 Task: Copy times from Monday to Sunday.
Action: Mouse moved to (467, 461)
Screenshot: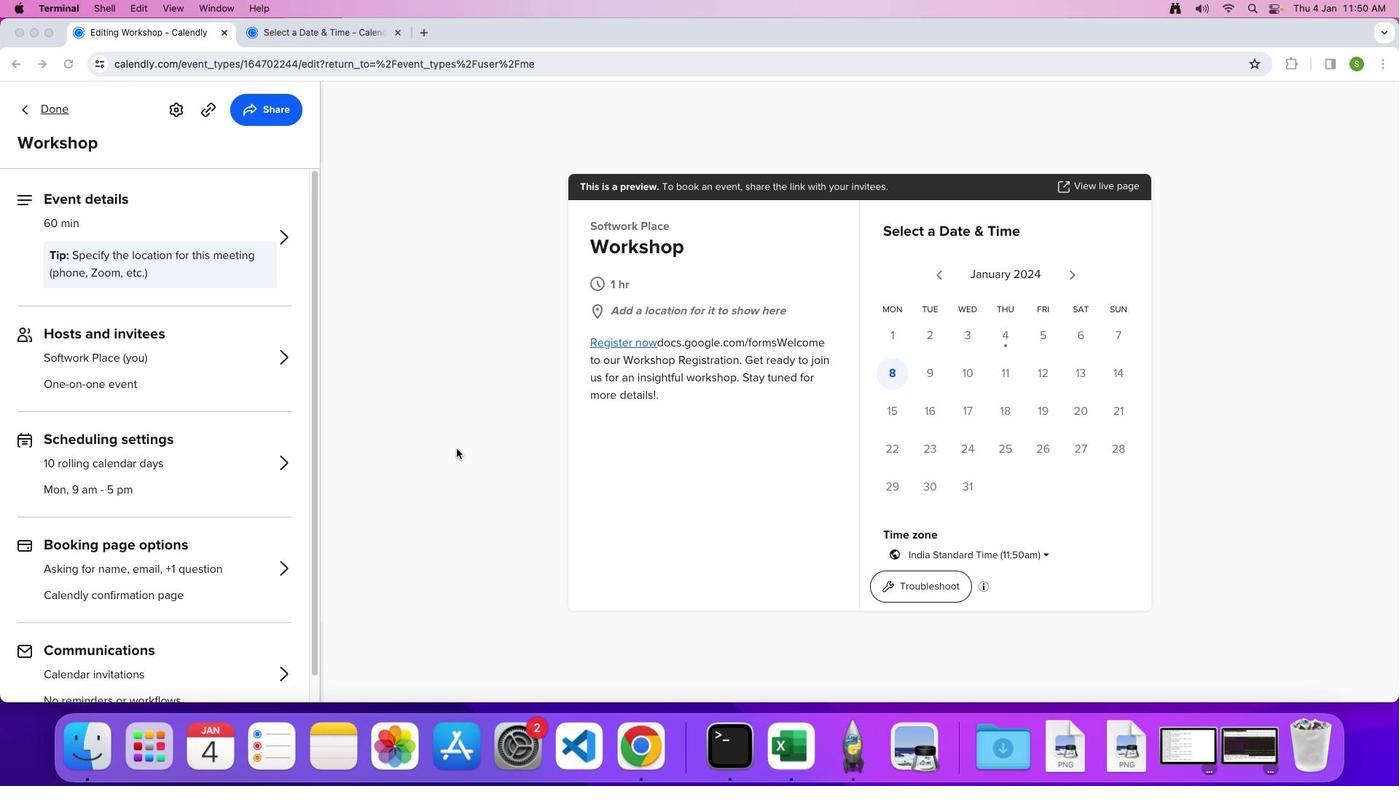 
Action: Mouse pressed left at (467, 461)
Screenshot: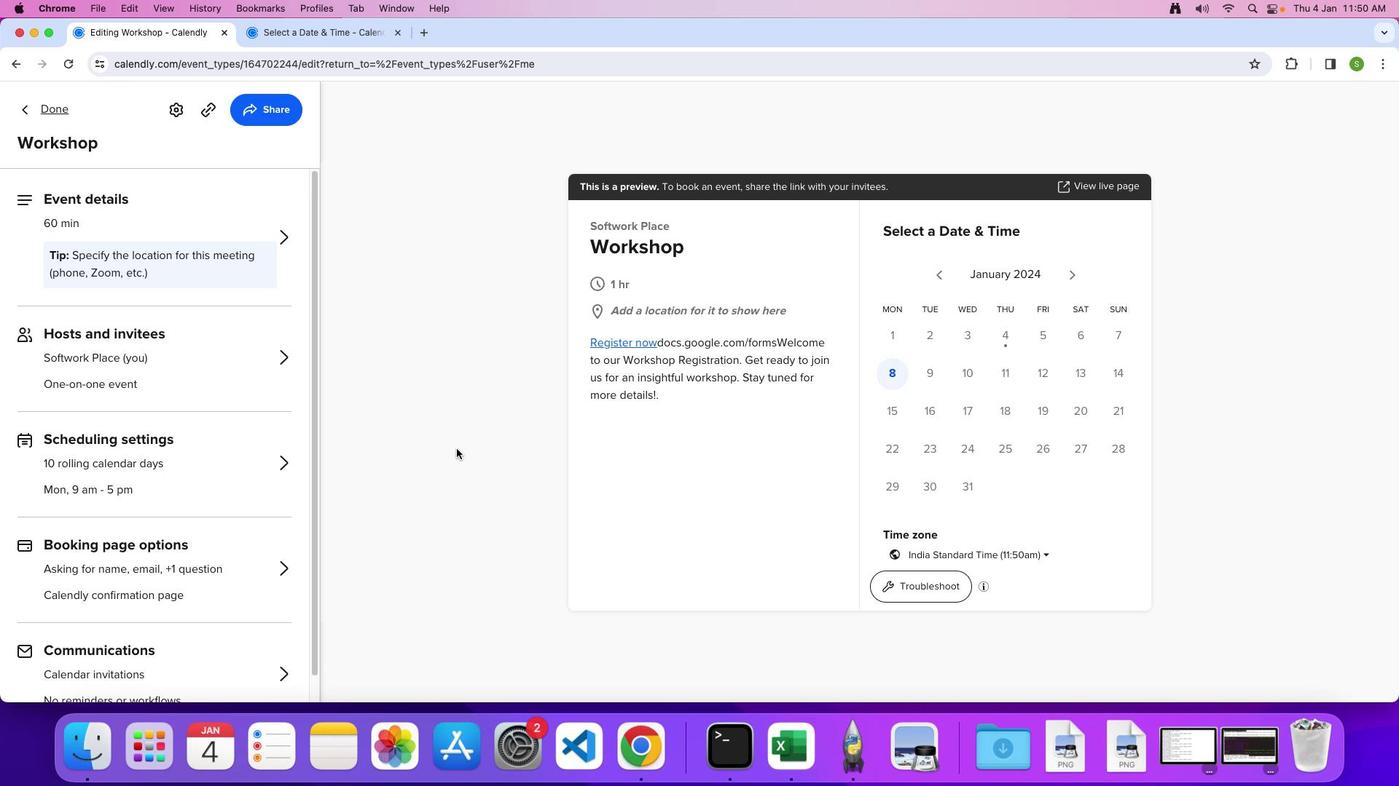 
Action: Mouse moved to (169, 456)
Screenshot: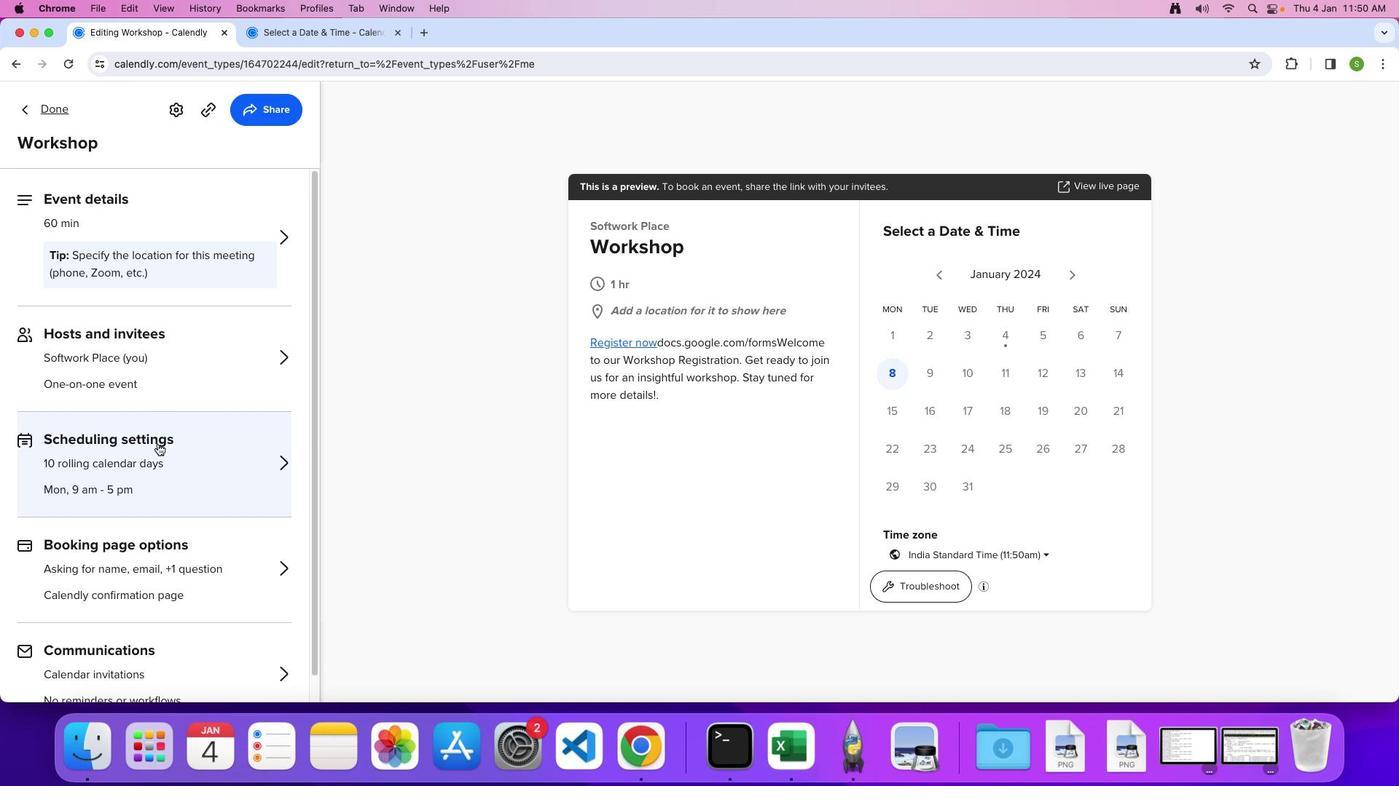 
Action: Mouse pressed left at (169, 456)
Screenshot: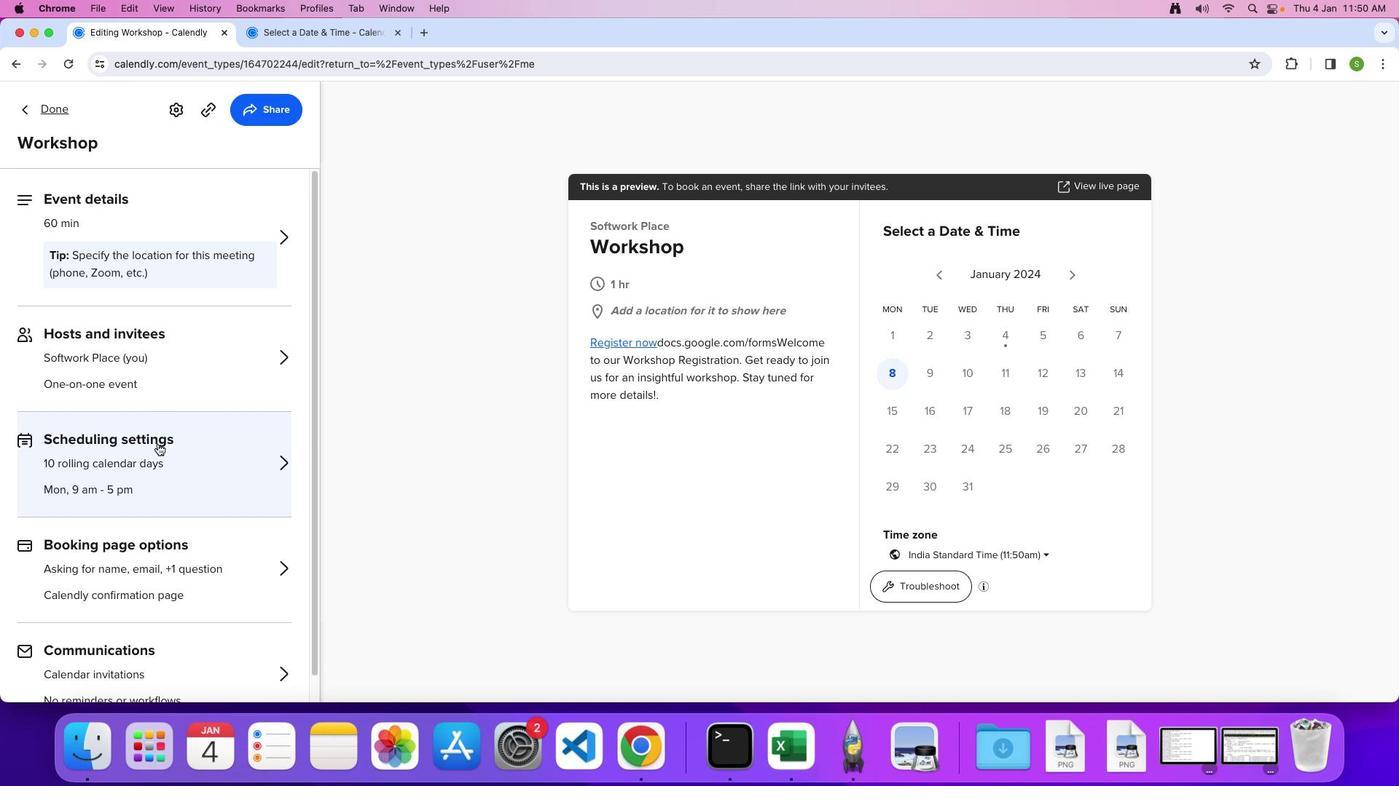 
Action: Mouse moved to (163, 463)
Screenshot: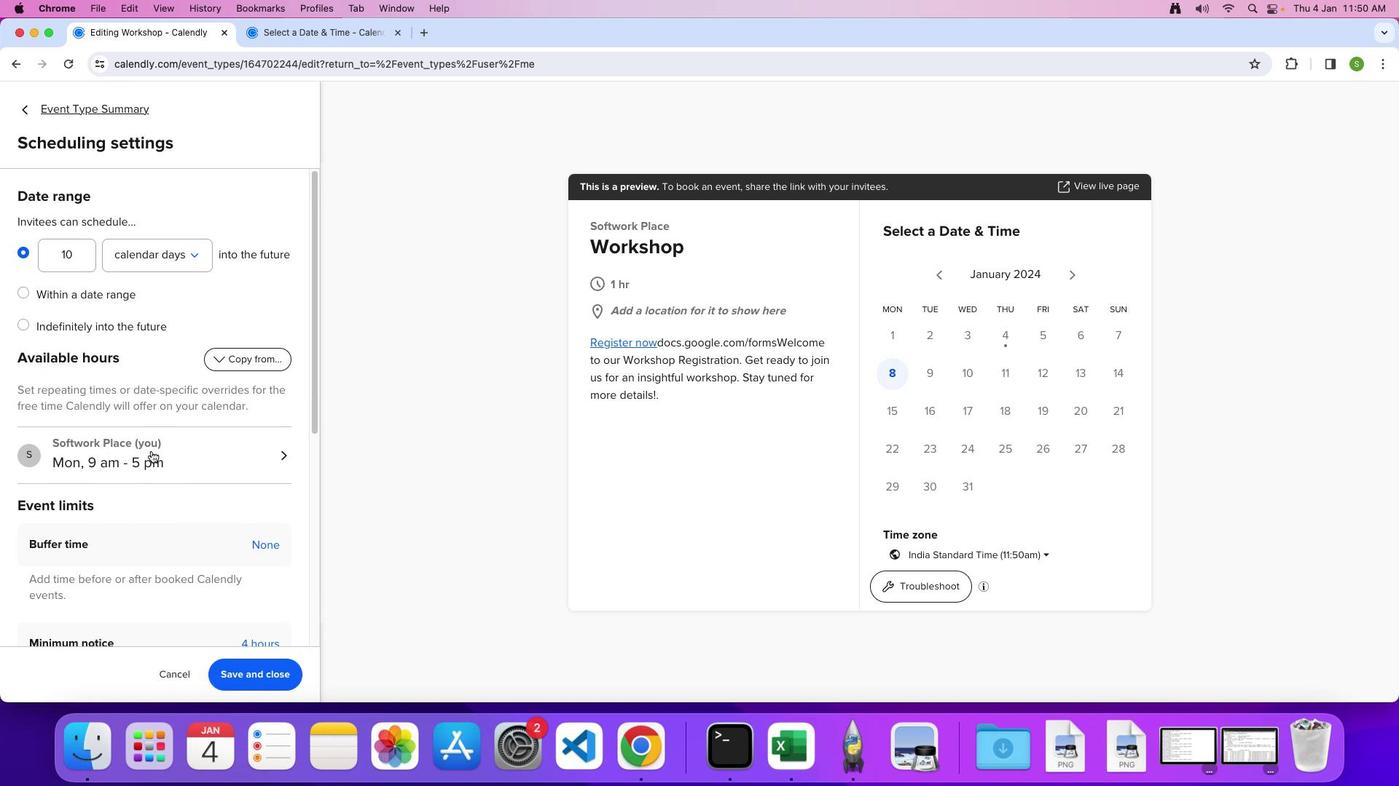 
Action: Mouse pressed left at (163, 463)
Screenshot: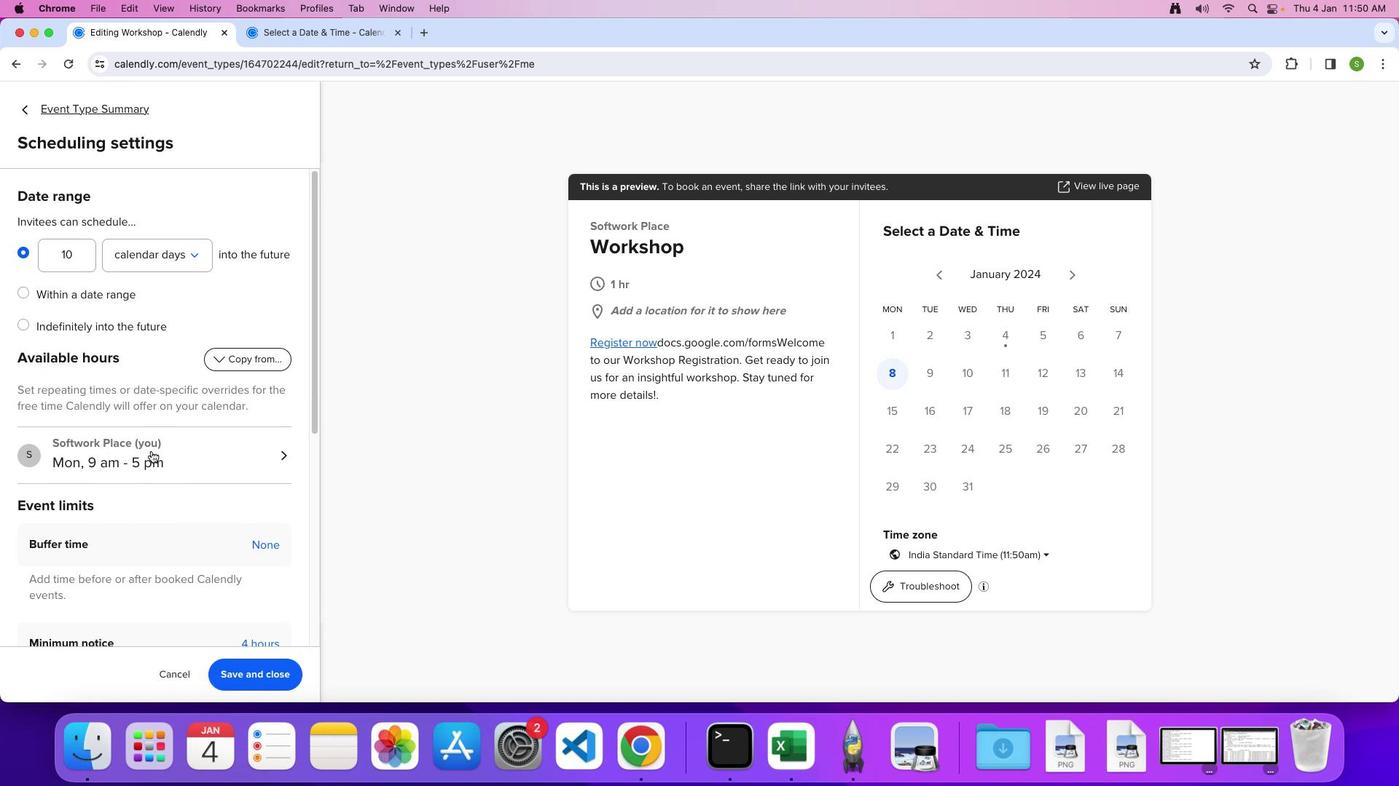 
Action: Mouse moved to (115, 283)
Screenshot: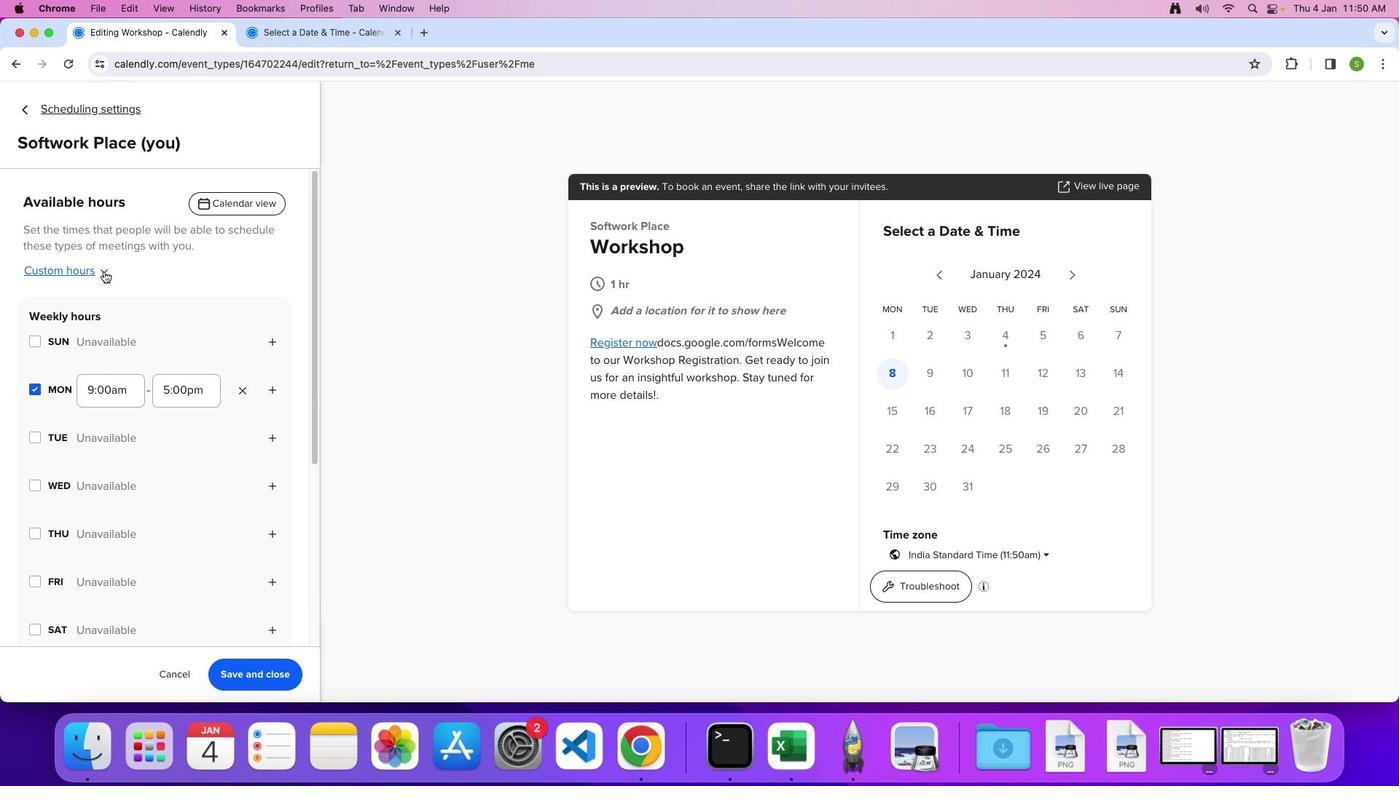 
Action: Mouse pressed left at (115, 283)
Screenshot: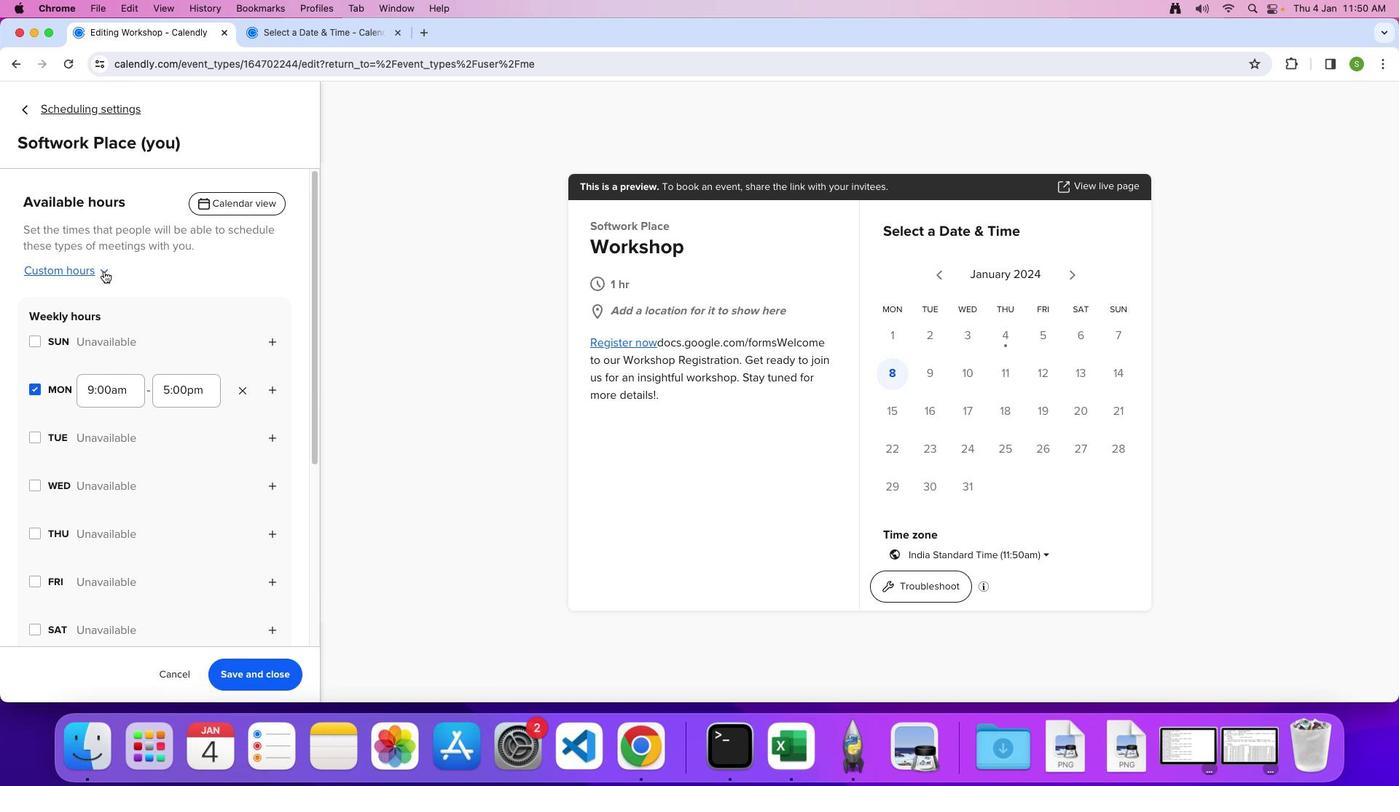 
Action: Mouse moved to (96, 366)
Screenshot: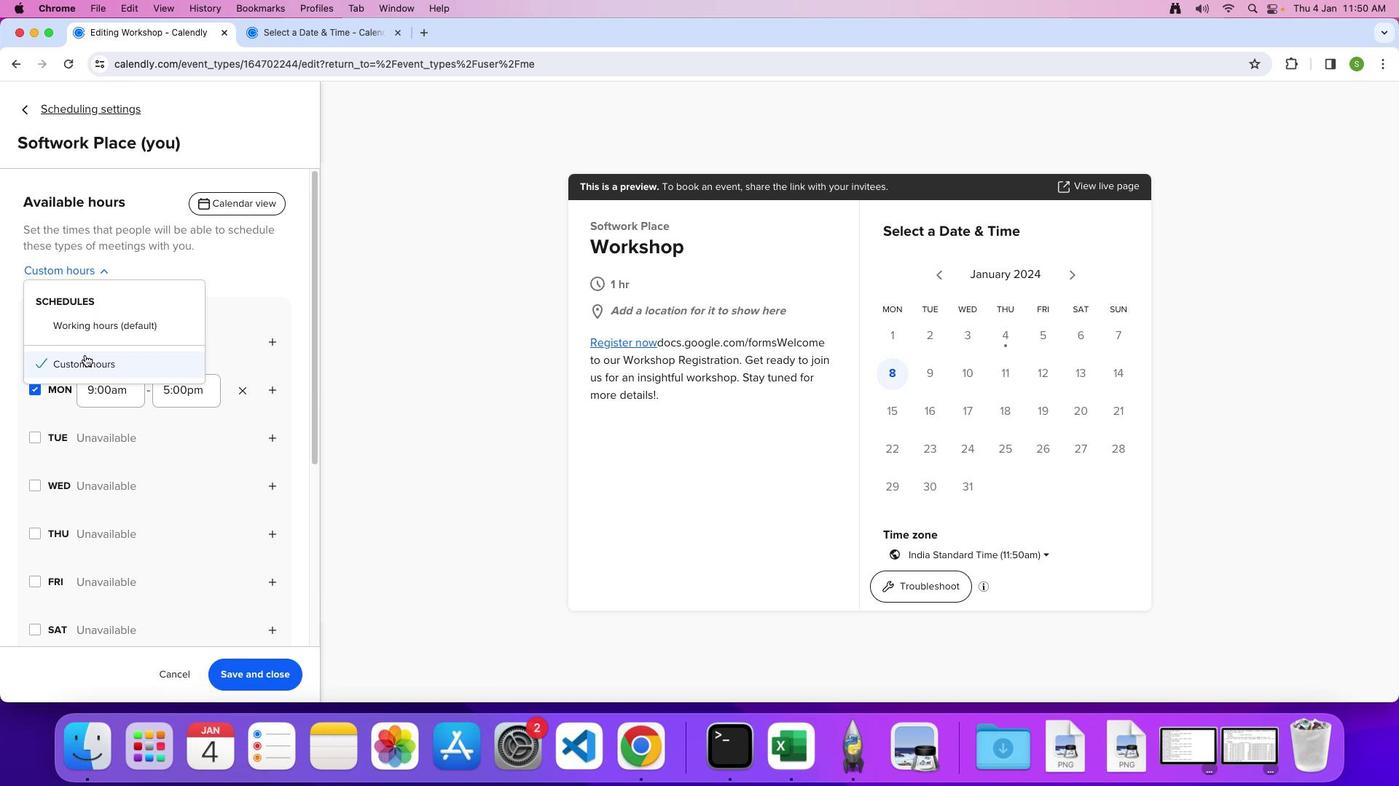 
Action: Mouse pressed left at (96, 366)
Screenshot: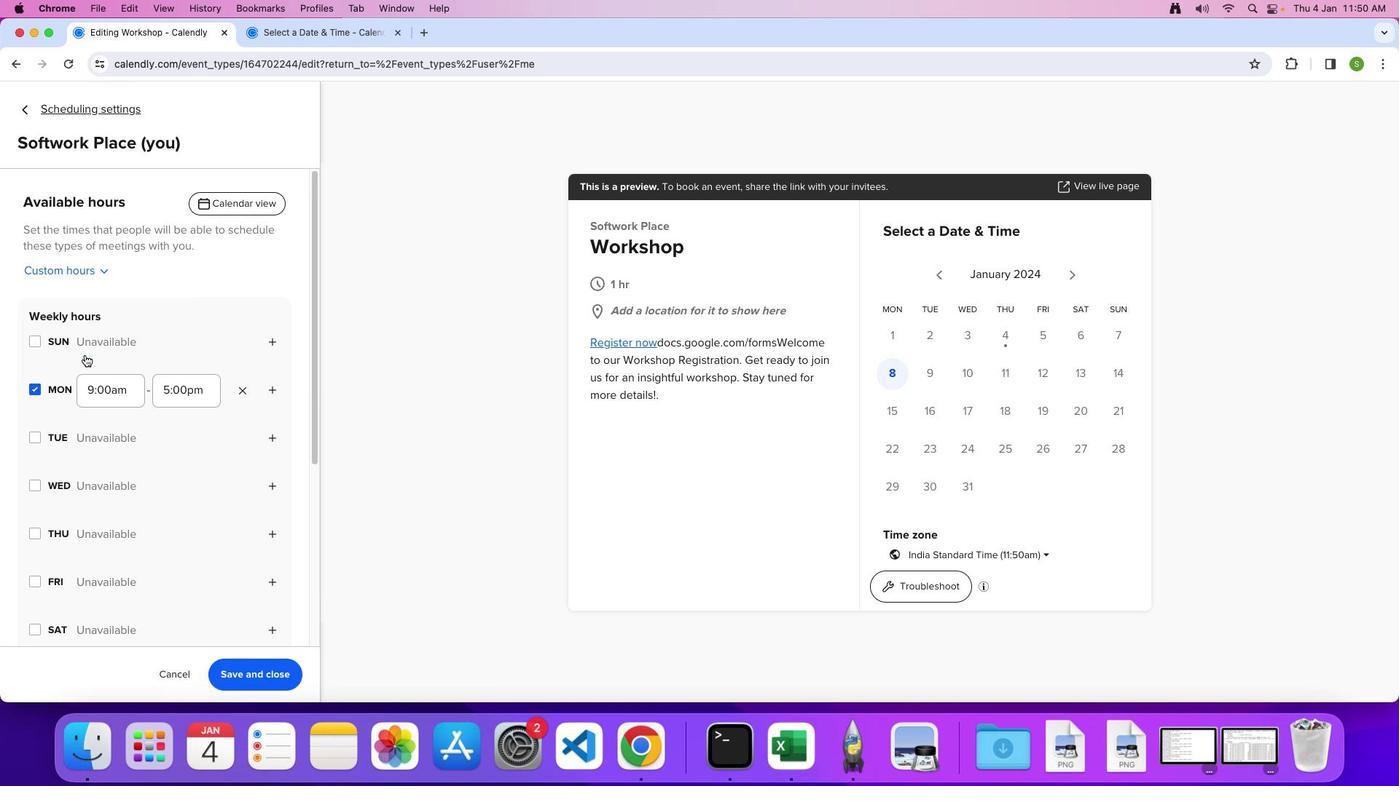 
Action: Mouse moved to (48, 451)
Screenshot: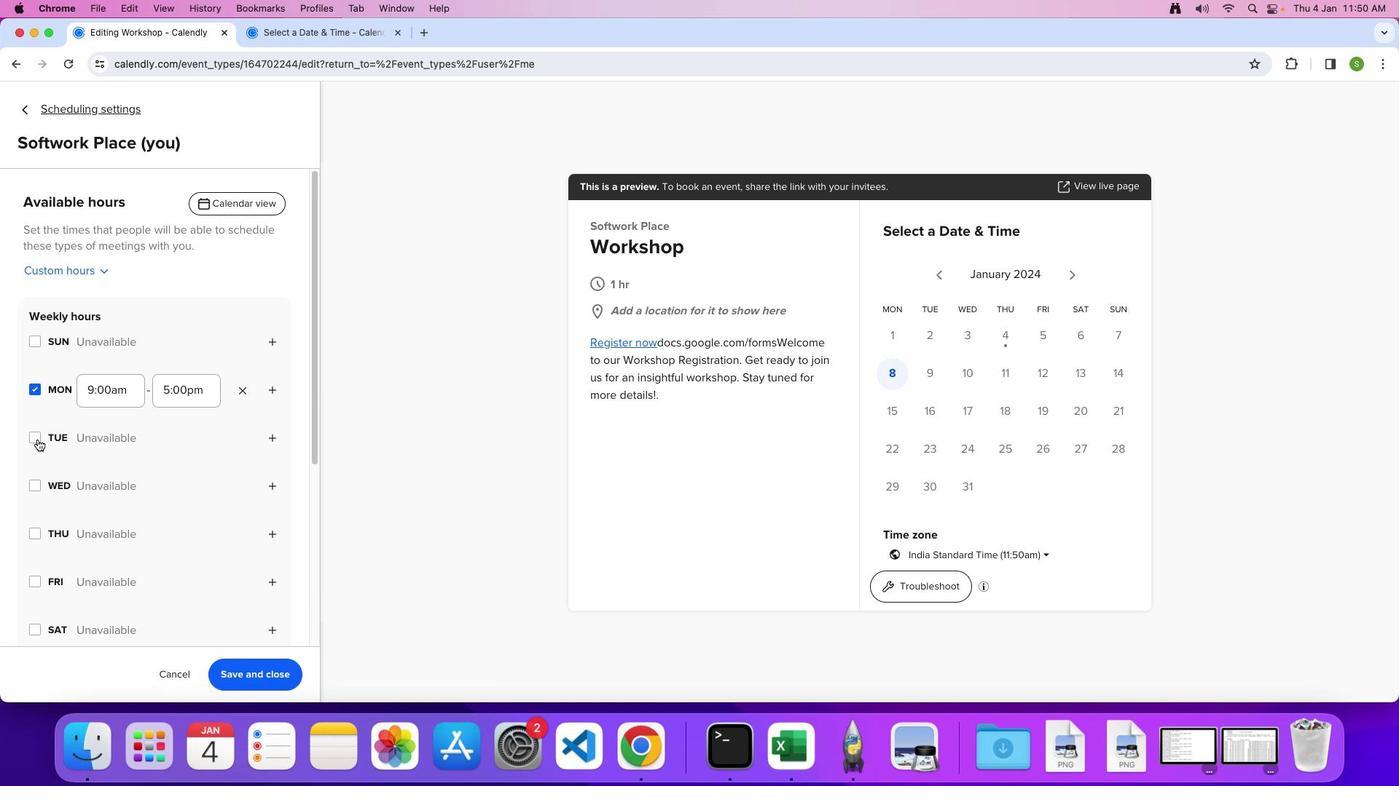 
Action: Mouse pressed left at (48, 451)
Screenshot: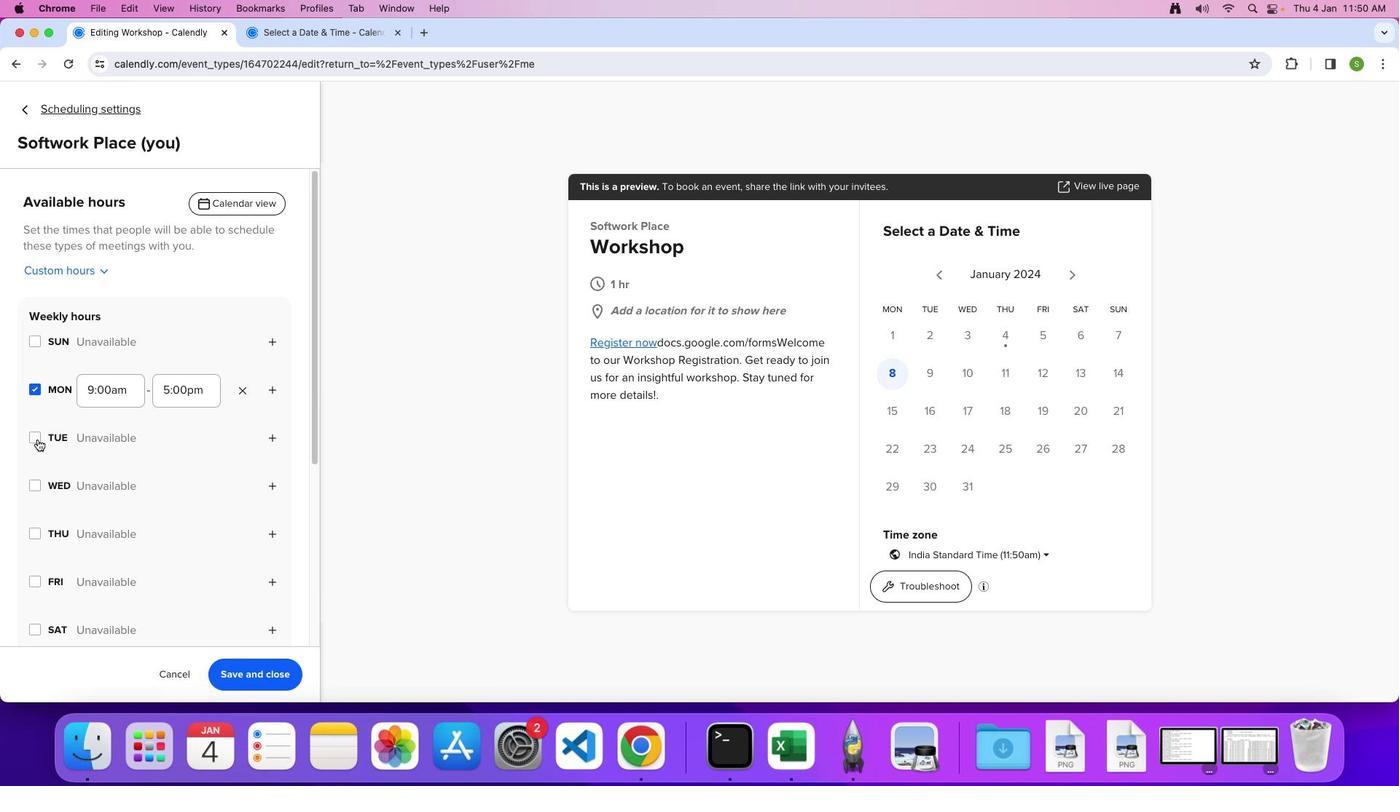 
Action: Mouse moved to (46, 498)
Screenshot: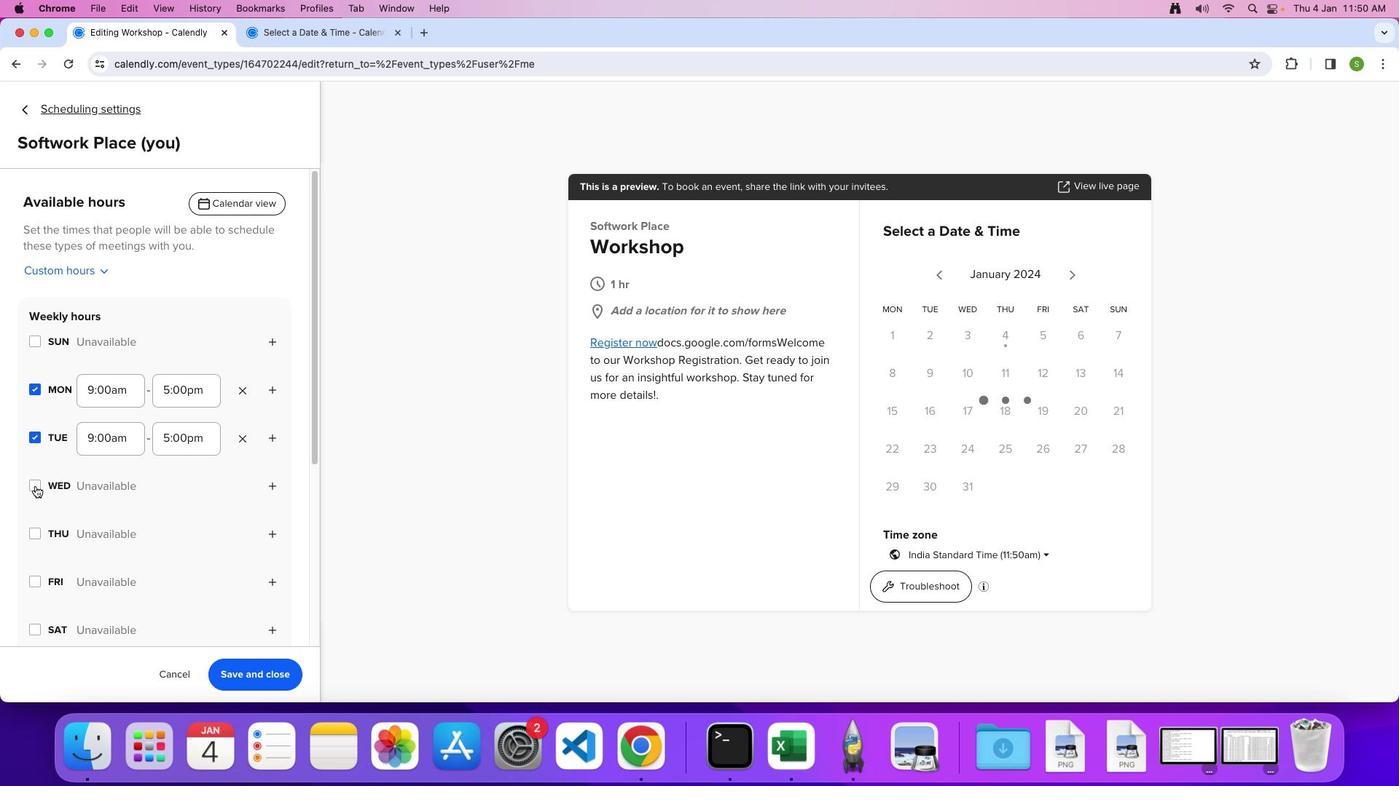 
Action: Mouse pressed left at (46, 498)
Screenshot: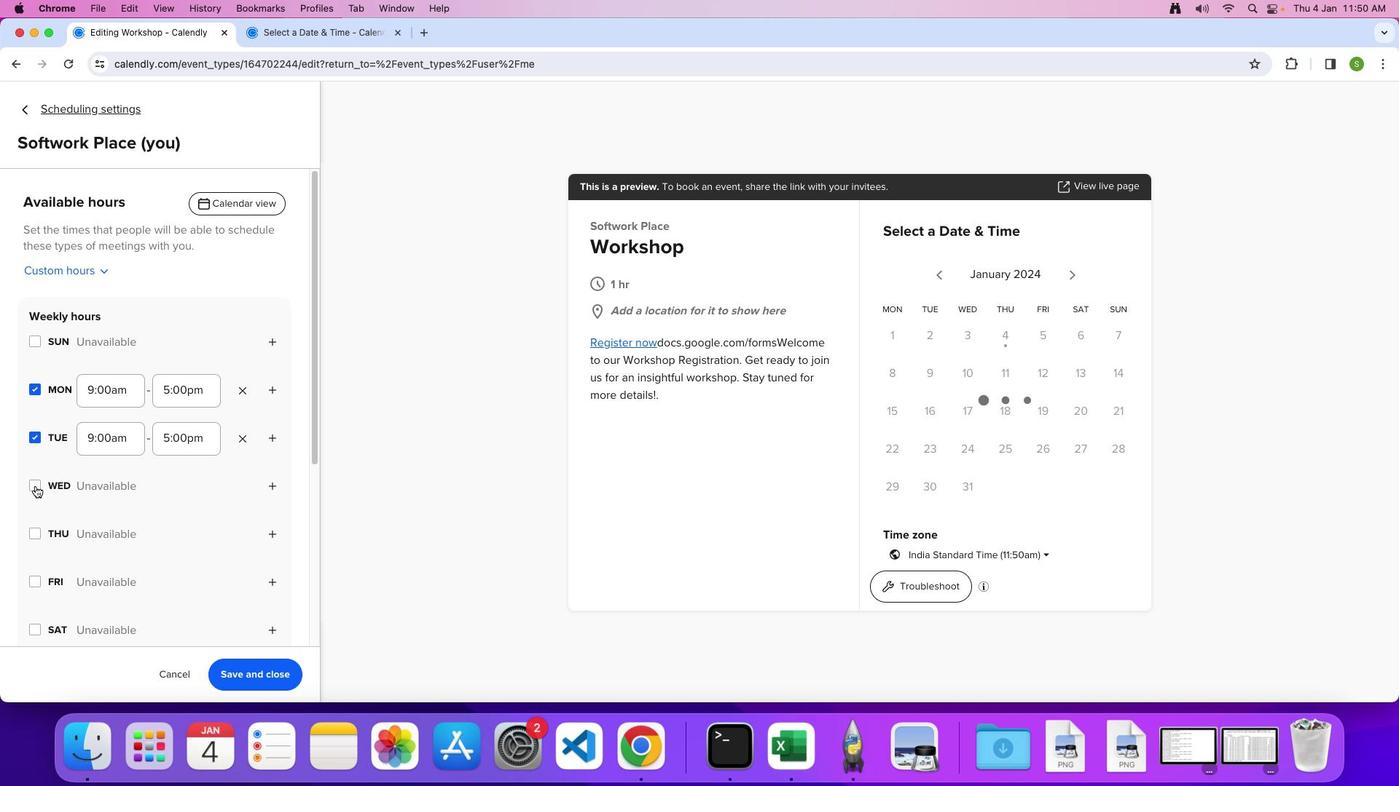 
Action: Mouse moved to (46, 546)
Screenshot: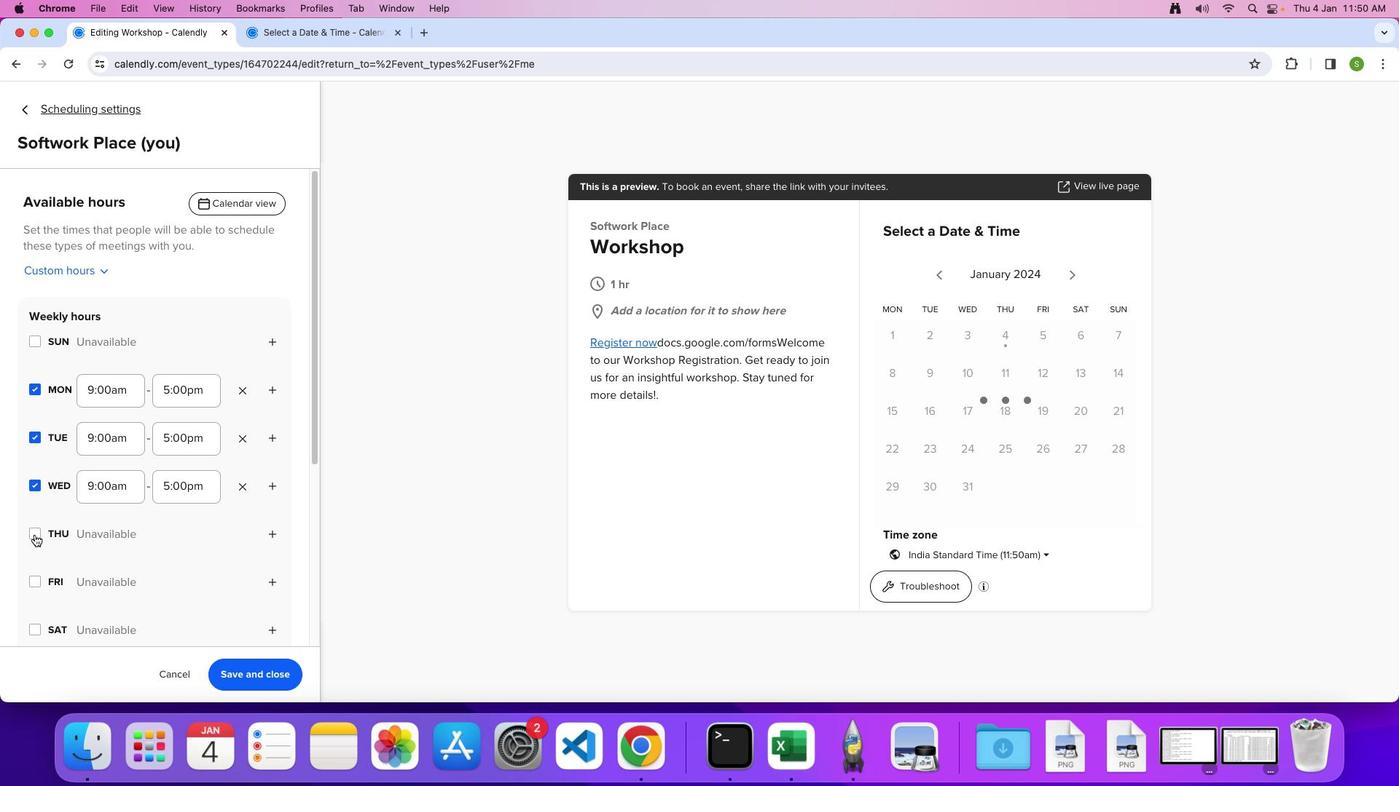 
Action: Mouse pressed left at (46, 546)
Screenshot: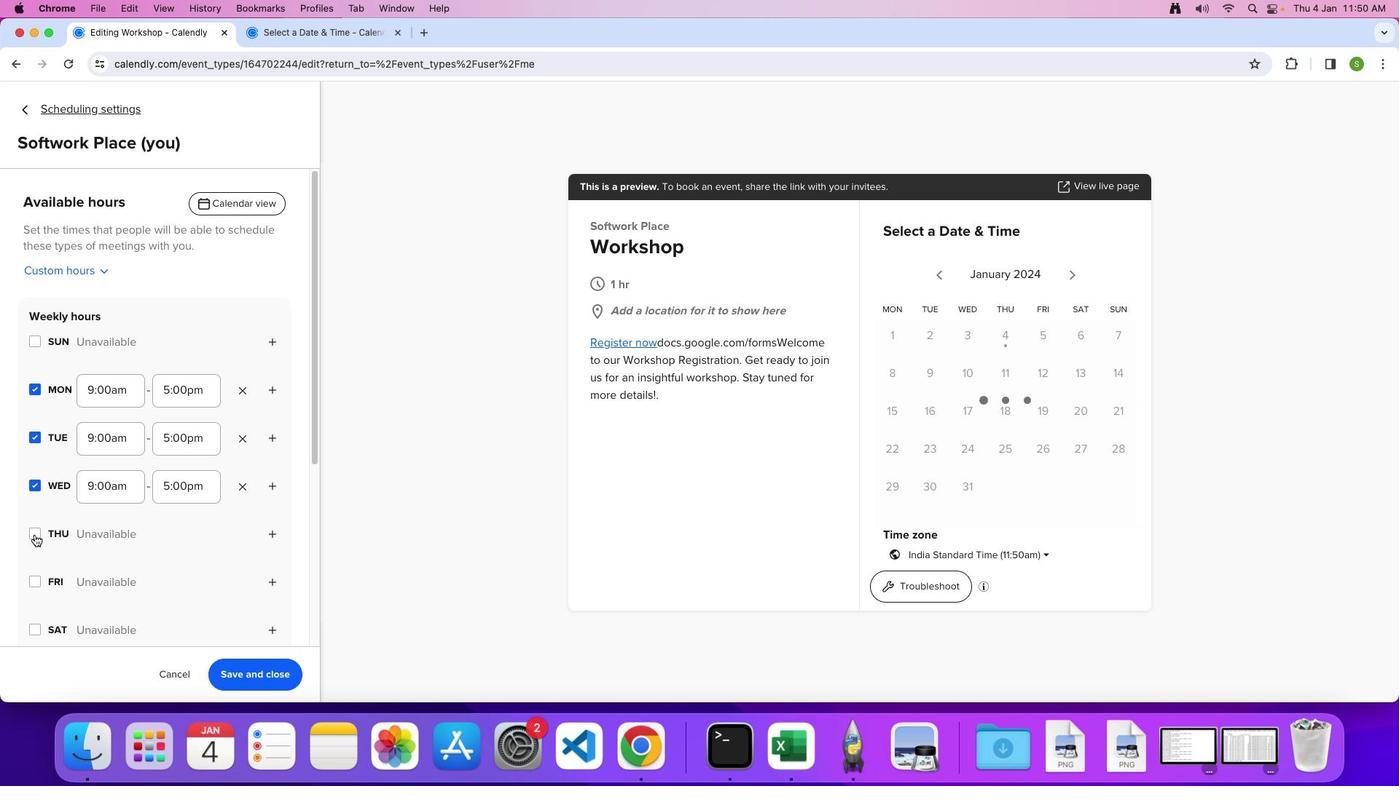 
Action: Mouse moved to (51, 595)
Screenshot: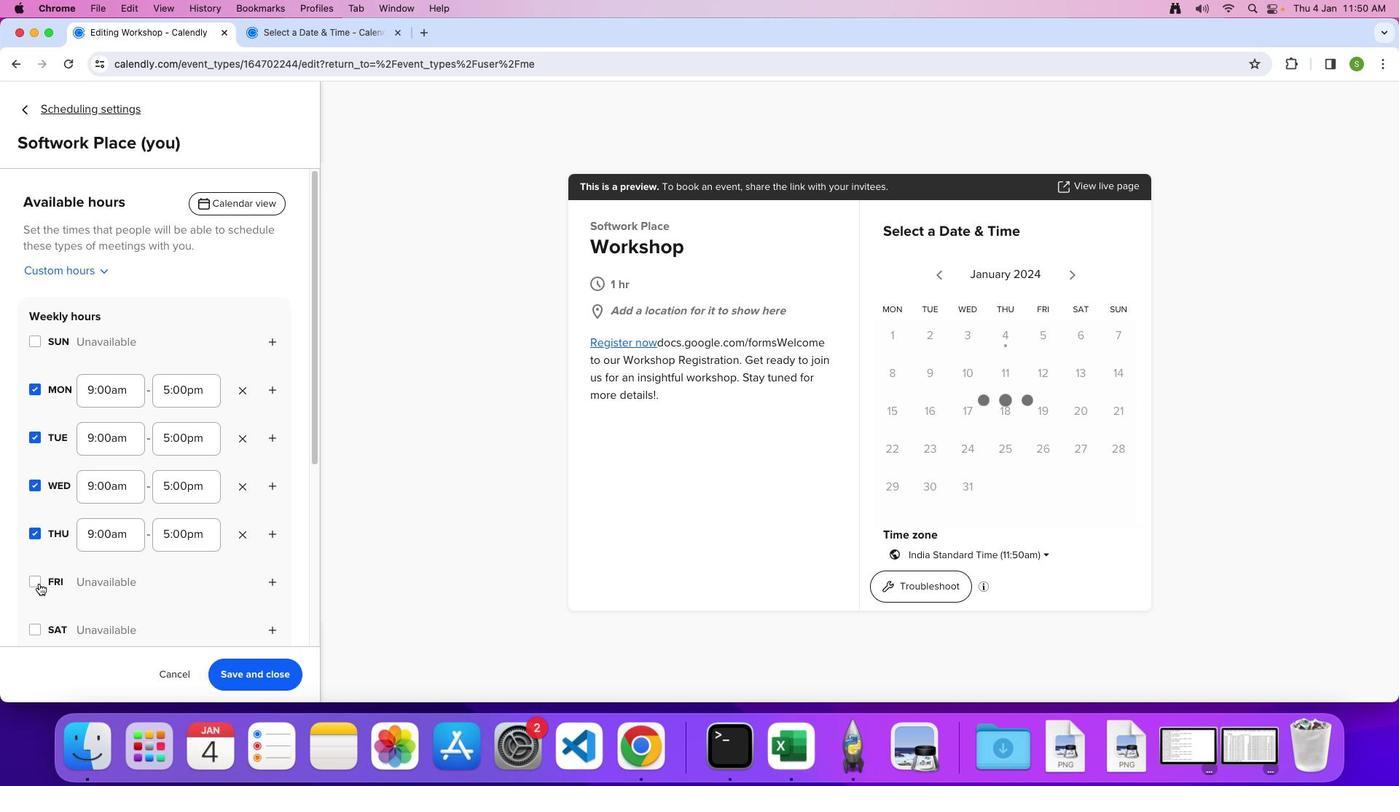 
Action: Mouse pressed left at (51, 595)
Screenshot: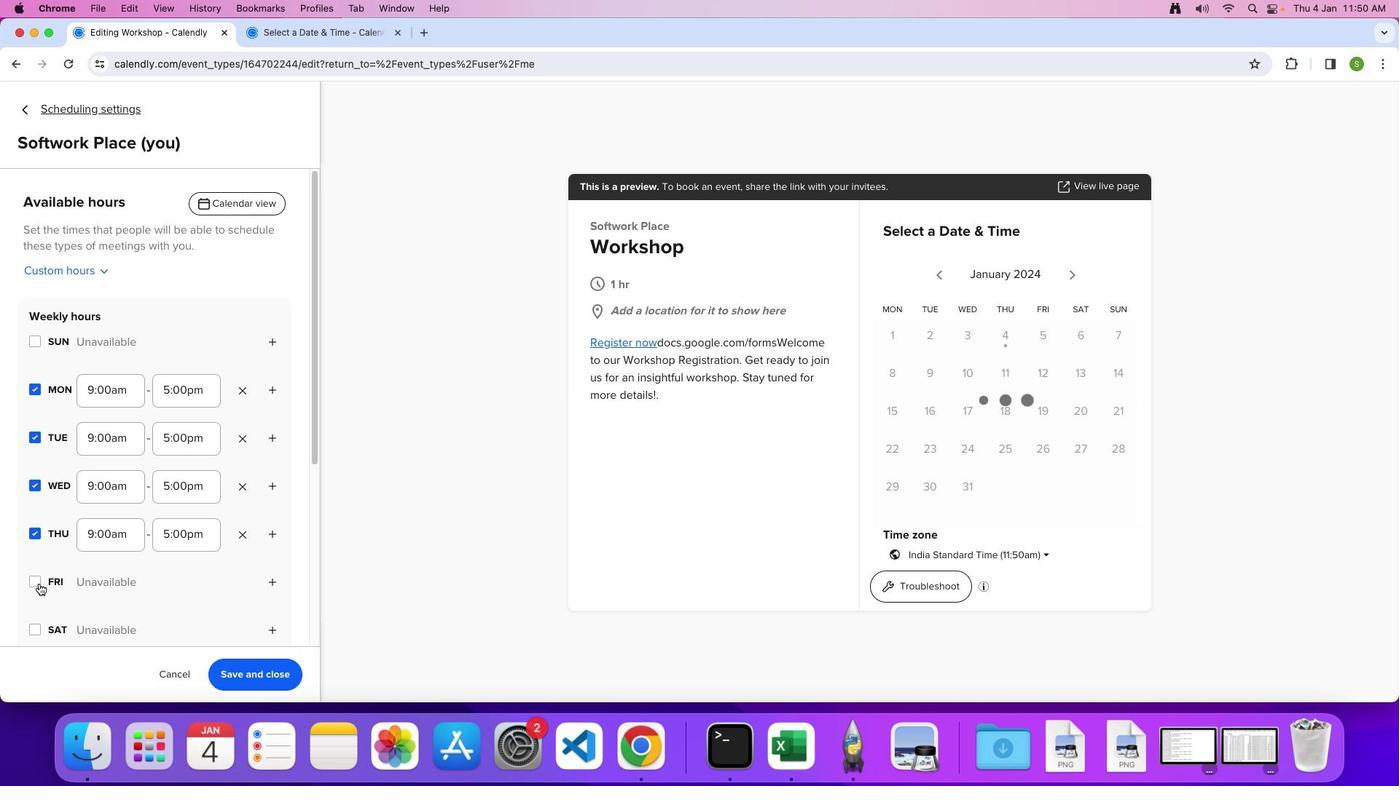 
Action: Mouse moved to (45, 645)
Screenshot: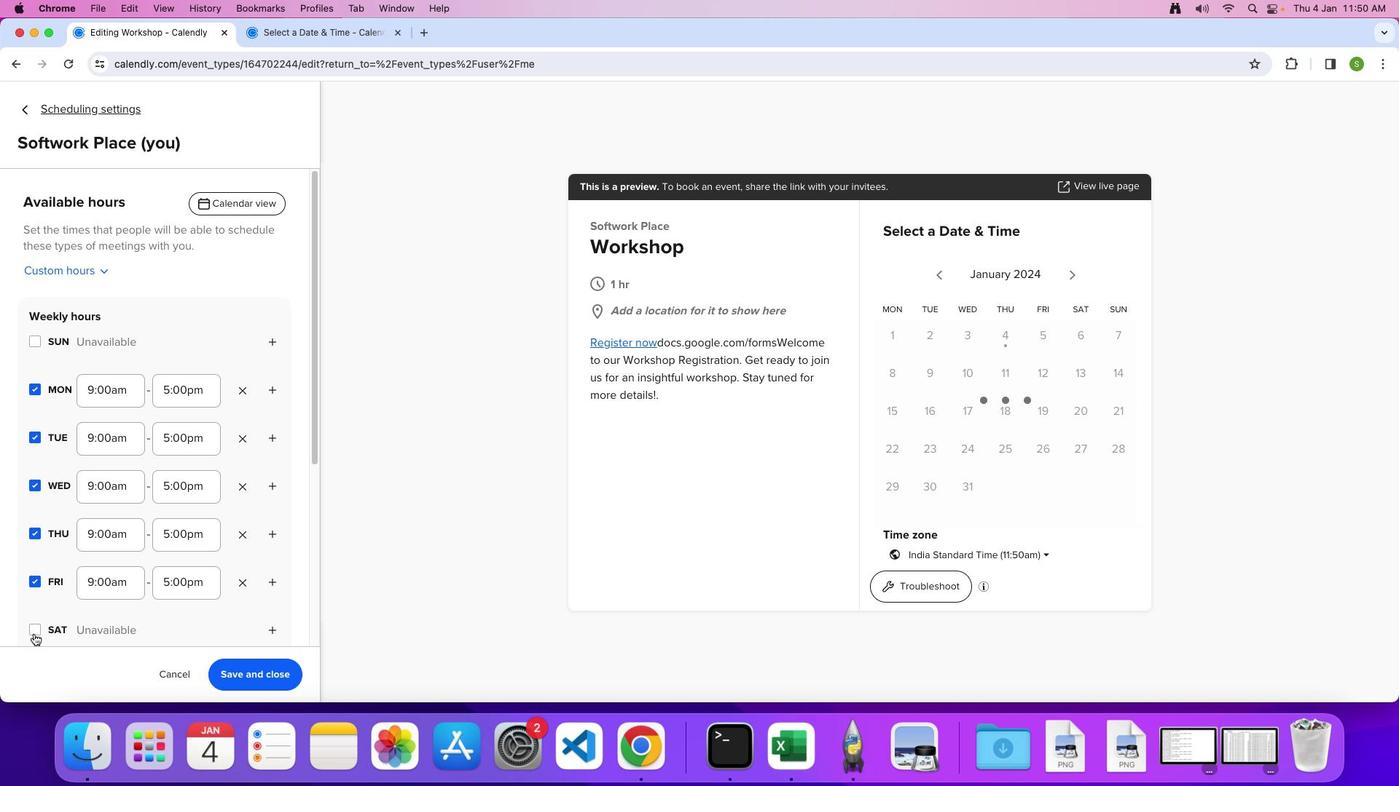 
Action: Mouse pressed left at (45, 645)
Screenshot: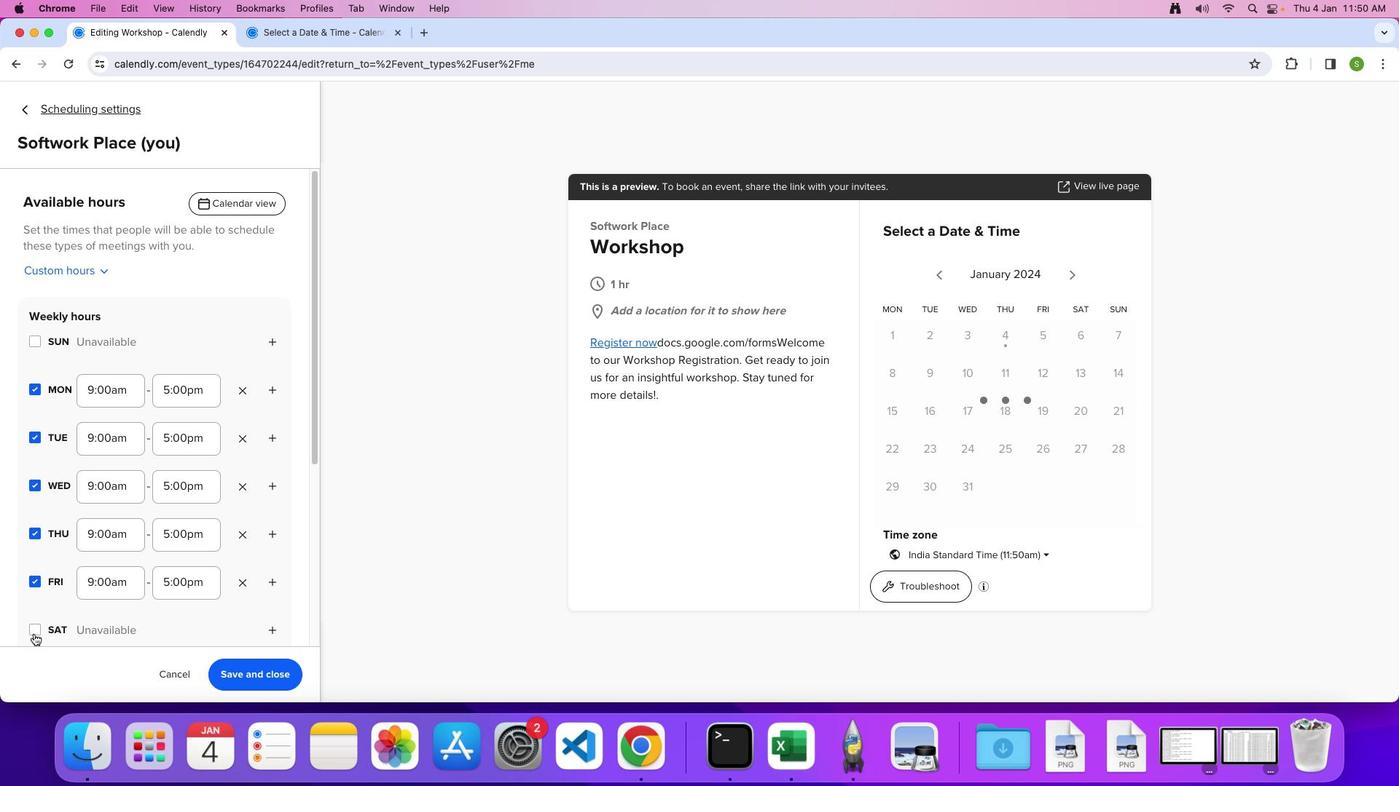 
Action: Mouse moved to (50, 349)
Screenshot: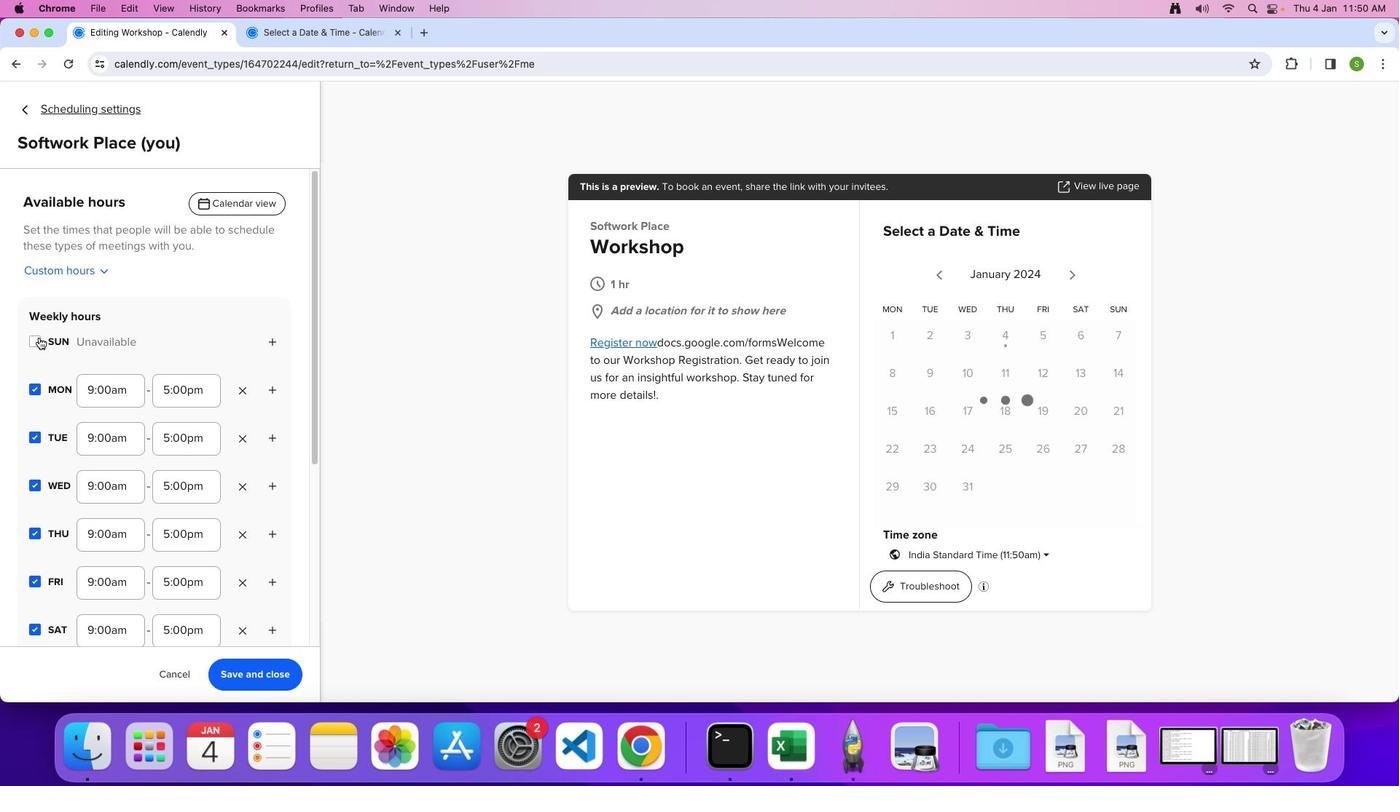 
Action: Mouse pressed left at (50, 349)
Screenshot: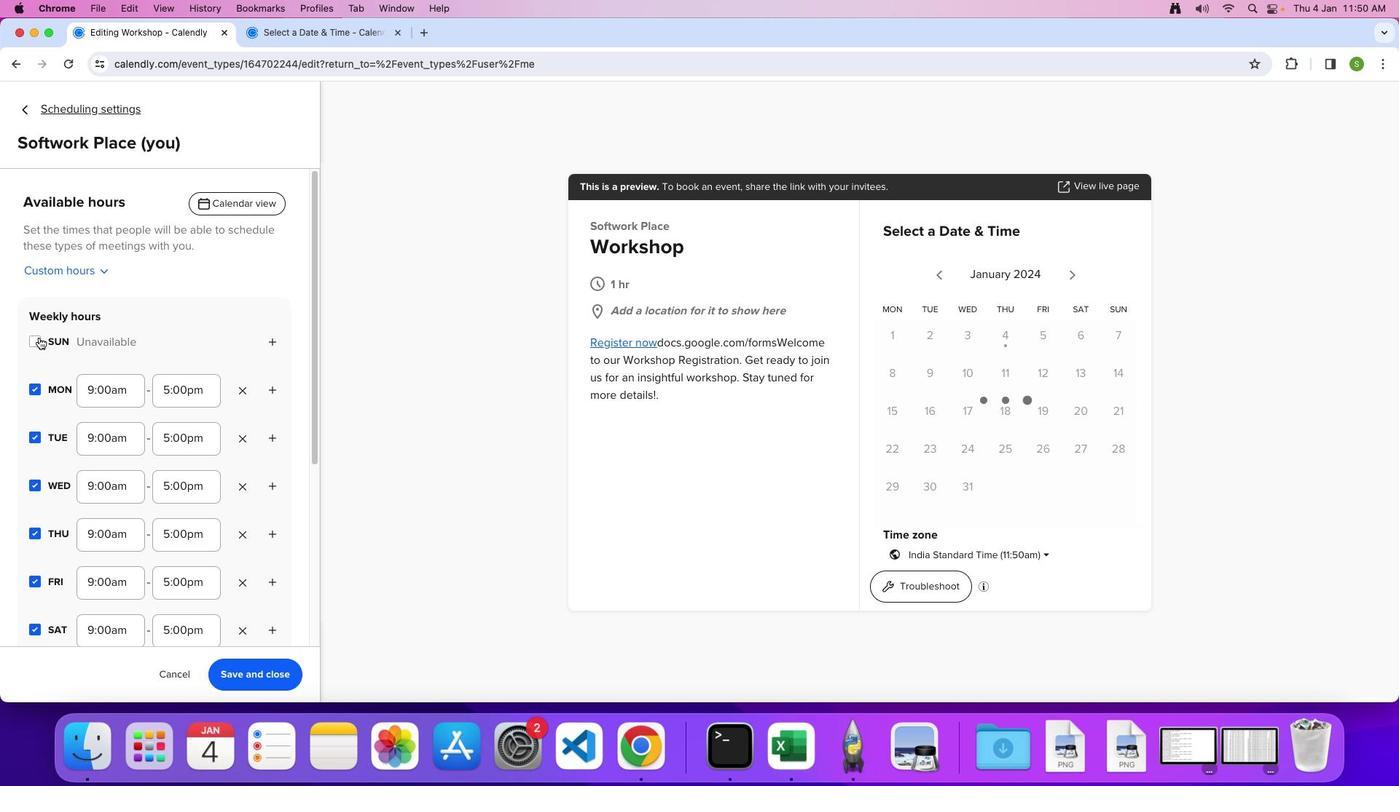 
Action: Mouse moved to (265, 675)
Screenshot: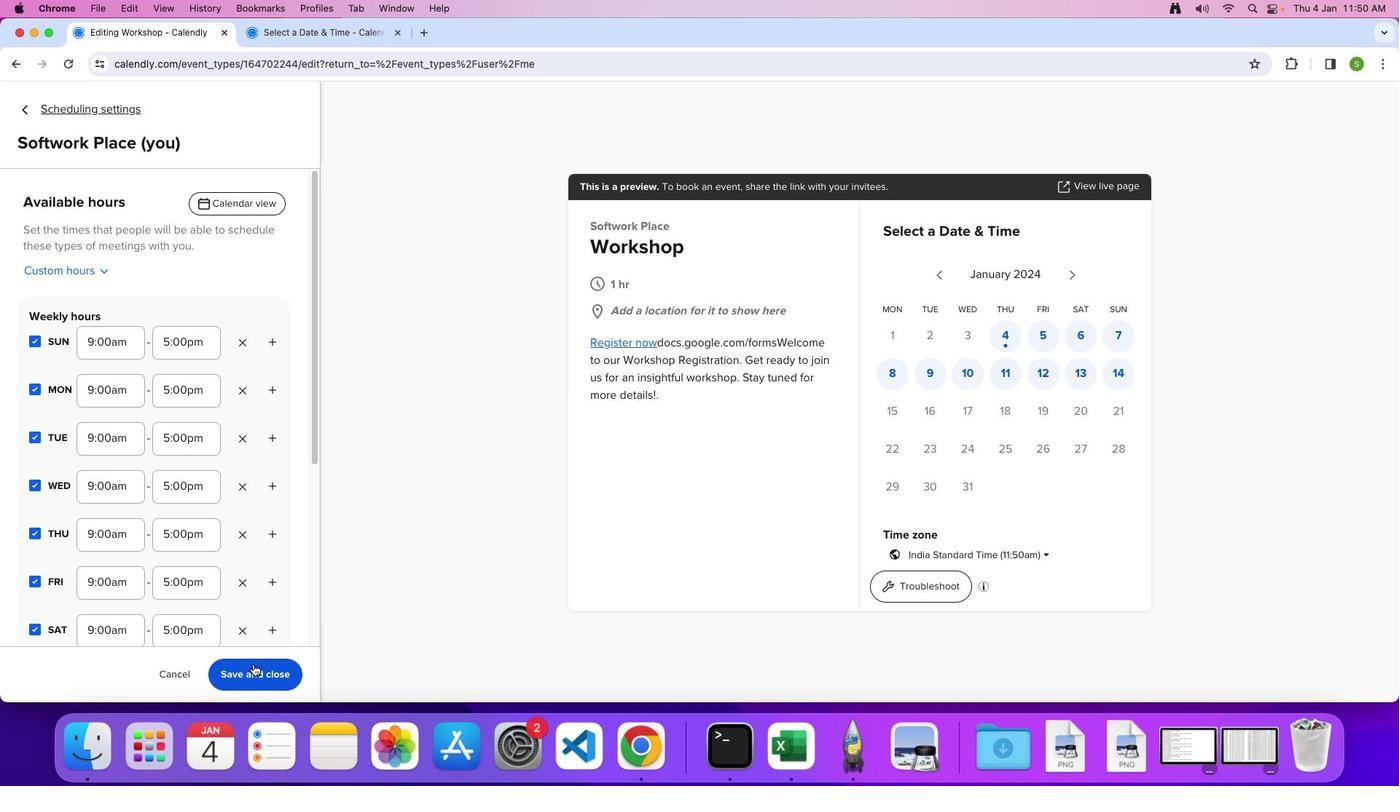 
